 Task: Create New Customer with Customer Name: pOpshelf, Billing Address Line1: 1480 Vineyard Drive, Billing Address Line2:  Independence, Billing Address Line3:  Ohio 44131
Action: Mouse moved to (162, 31)
Screenshot: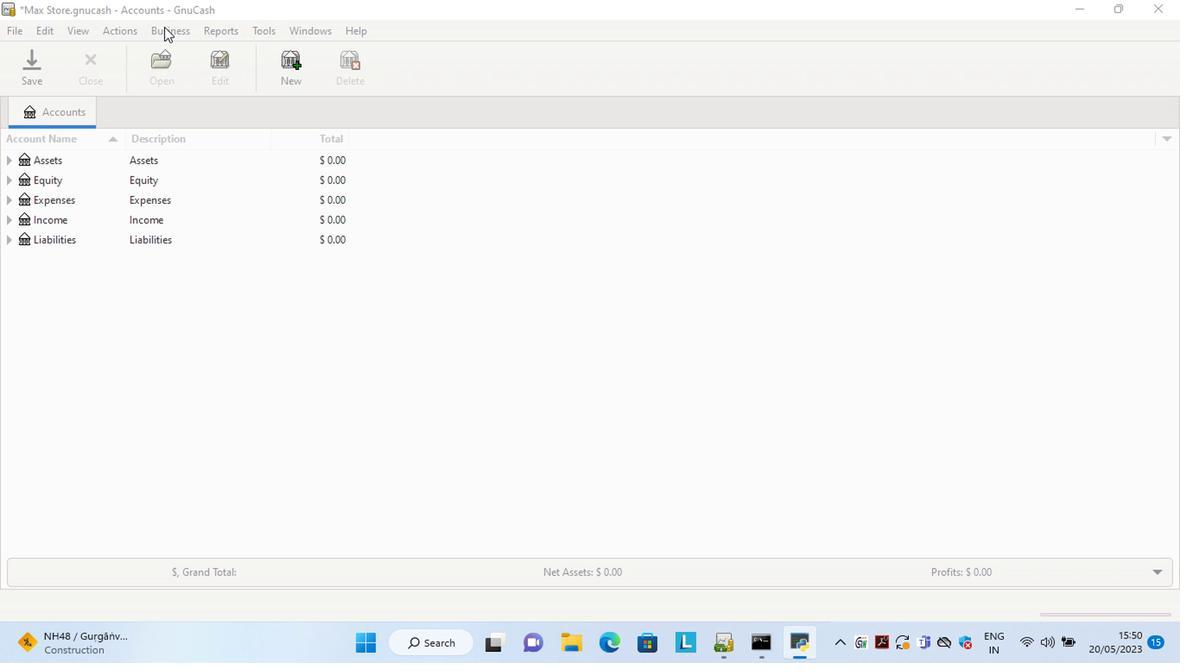 
Action: Mouse pressed left at (162, 31)
Screenshot: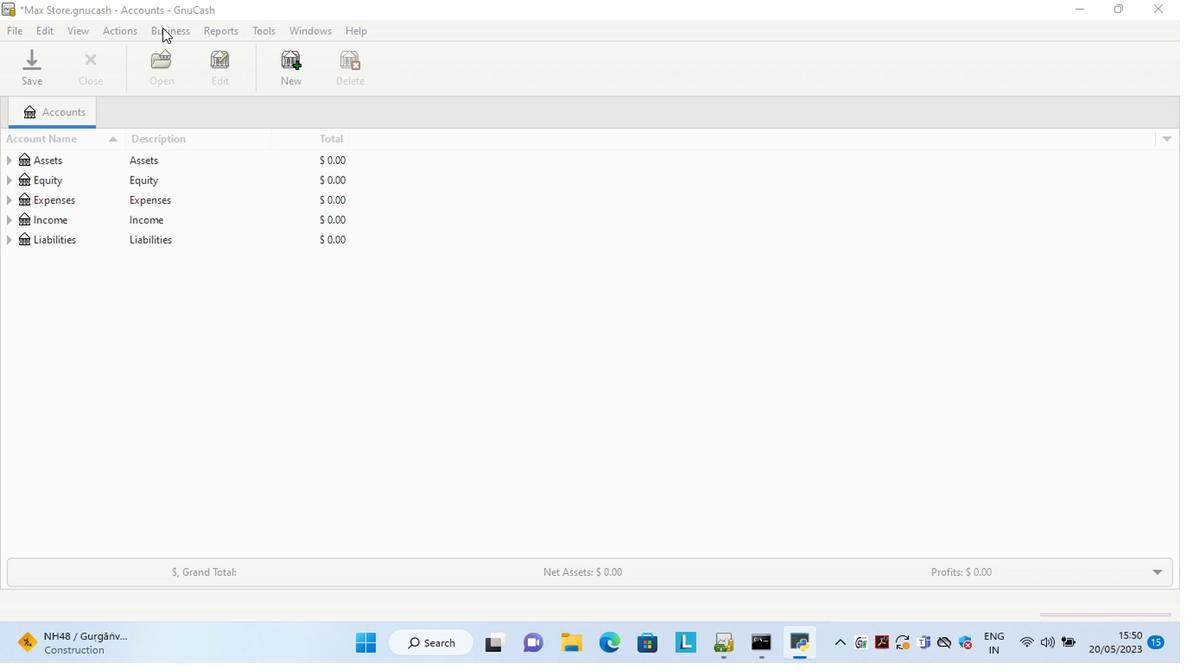 
Action: Mouse moved to (369, 77)
Screenshot: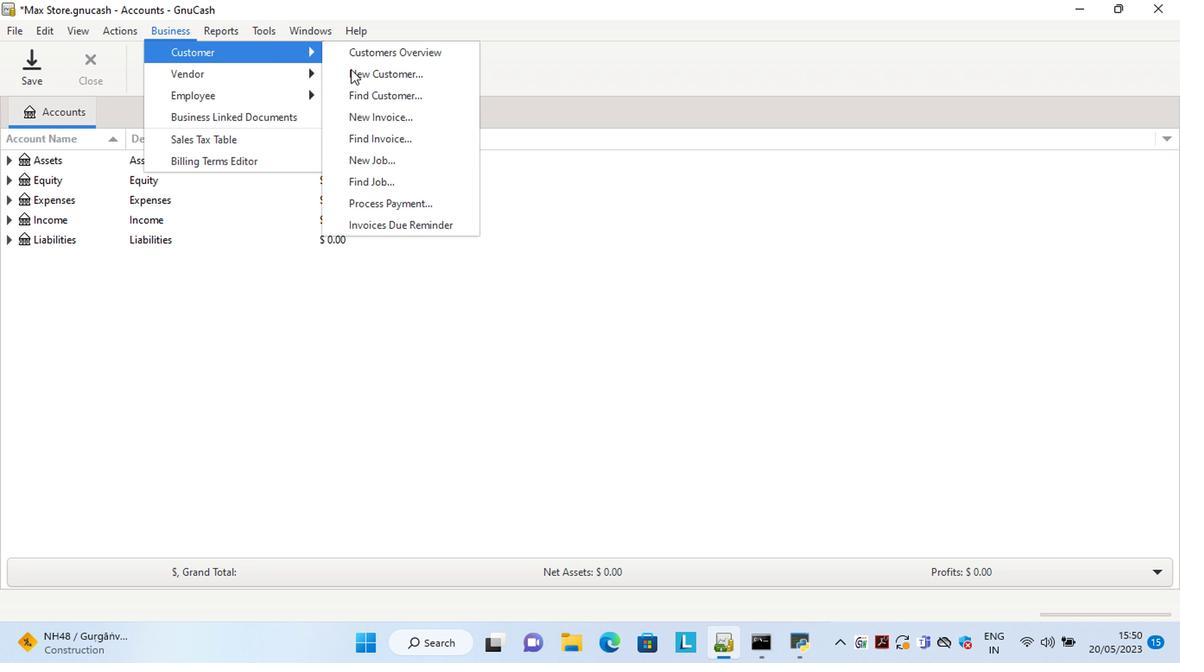 
Action: Mouse pressed left at (369, 77)
Screenshot: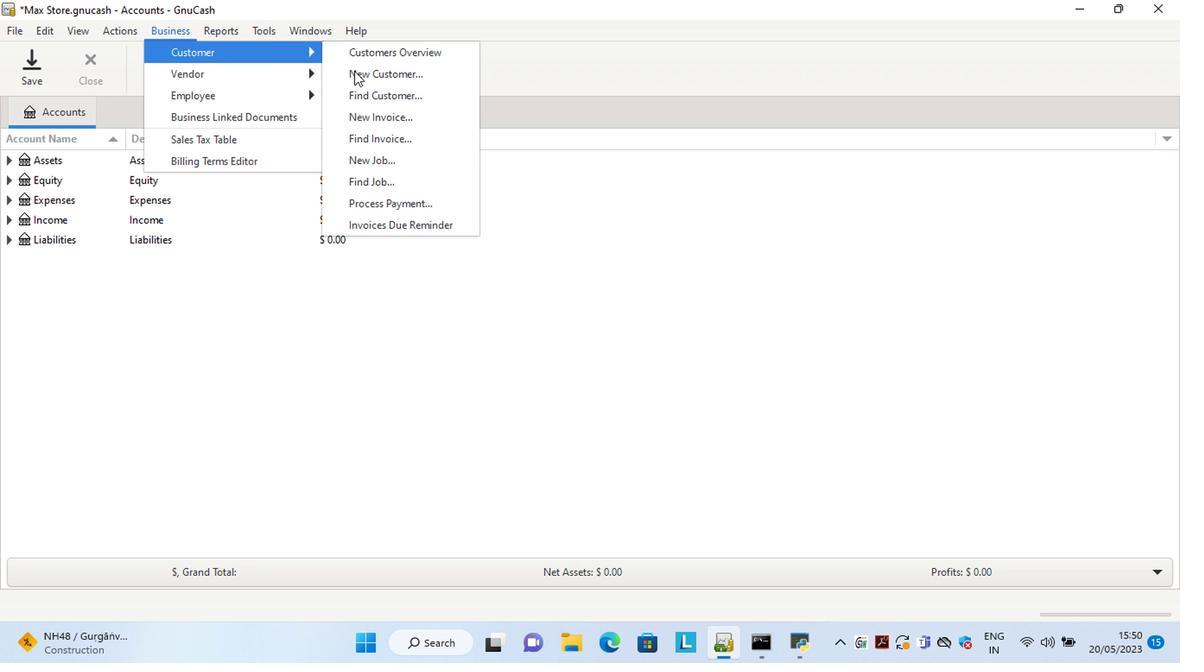 
Action: Mouse moved to (979, 273)
Screenshot: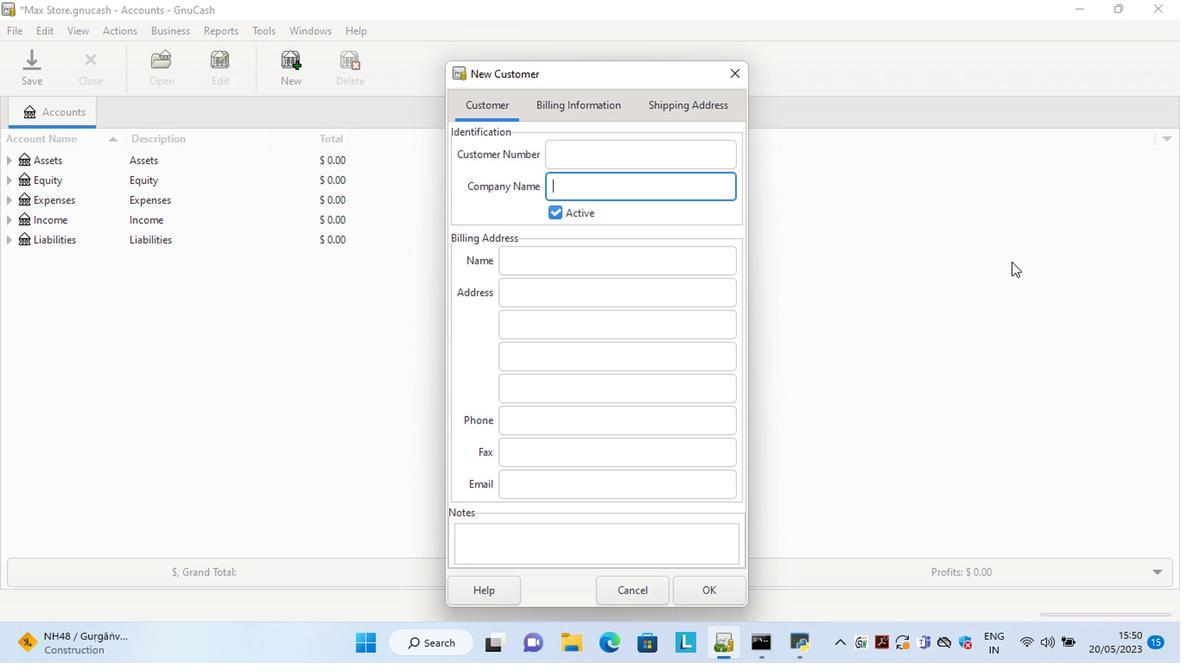 
Action: Key pressed <Key.shift><Key.shift><Key.shift><Key.shift>P<Key.shift>O<Key.backspace><Key.backspace><Key.shift>P<Key.backspace>p<Key.shift>Opshelf<Key.tab><Key.tab><Key.tab>1480<Key.space><Key.shift>Vineyard<Key.space><Key.shift>F<Key.backspace>v<Key.tab>i<Key.tab>o<Key.tab>
Screenshot: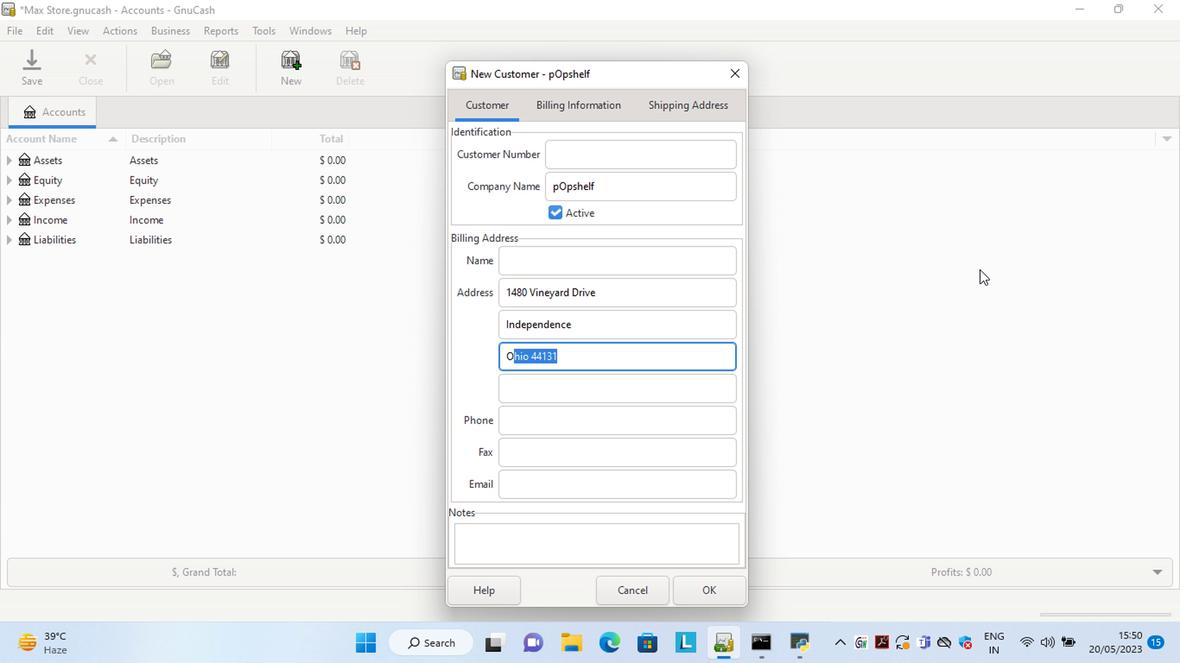 
Action: Mouse moved to (700, 596)
Screenshot: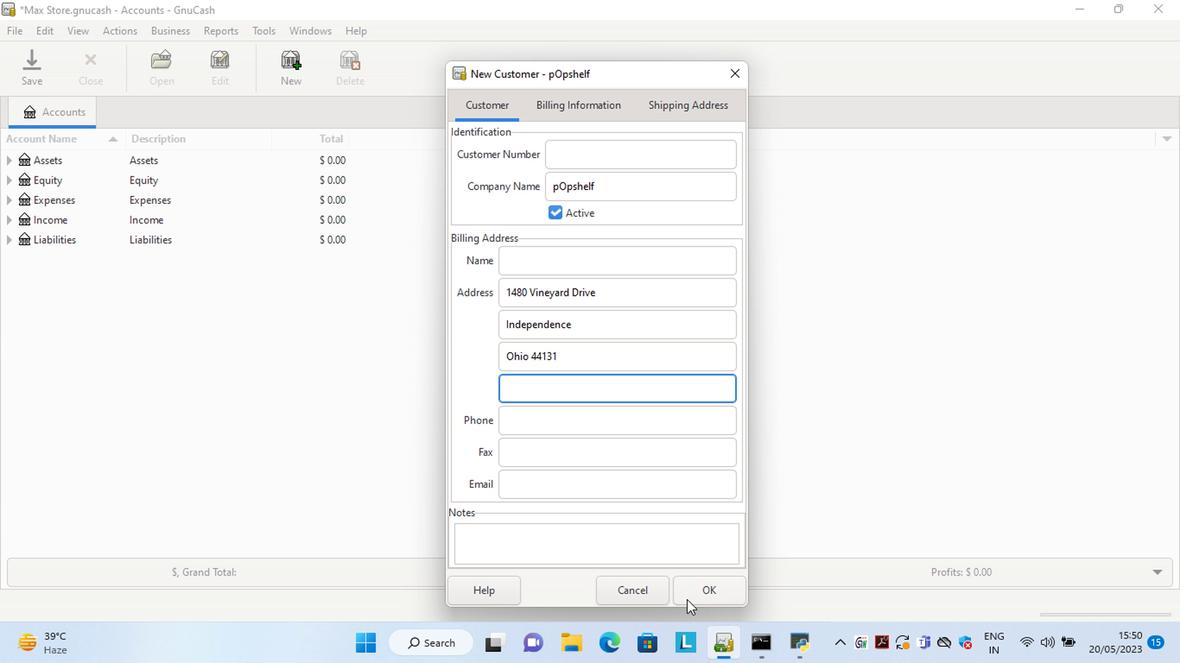 
Action: Mouse pressed left at (700, 596)
Screenshot: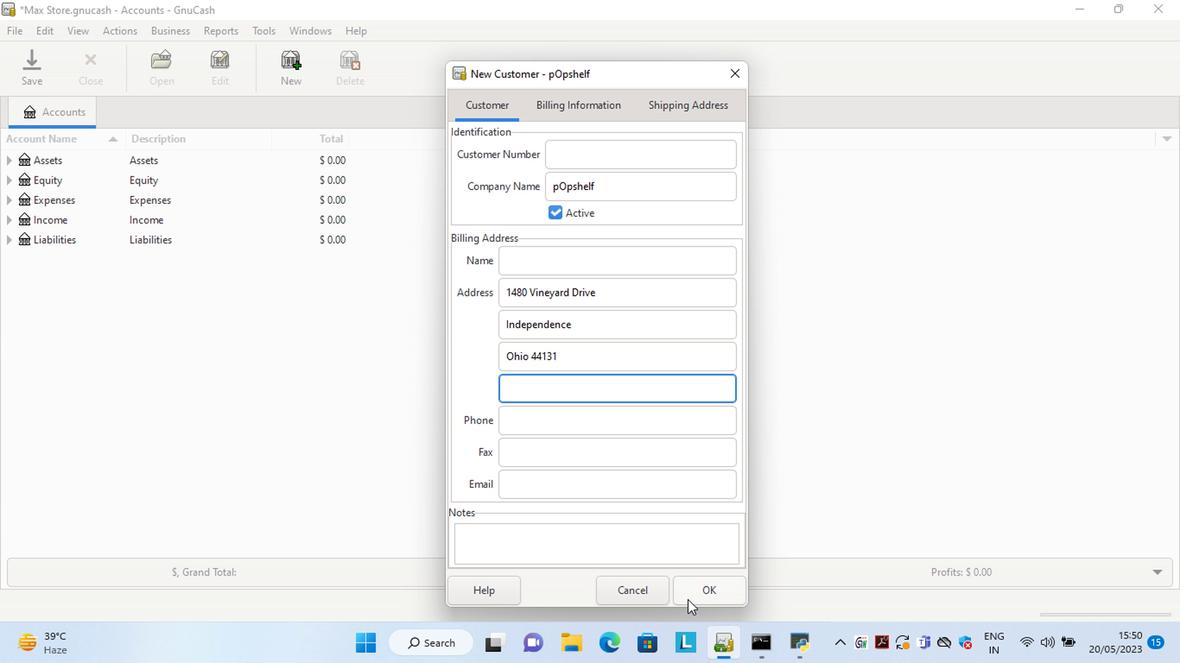 
Action: Mouse moved to (794, 458)
Screenshot: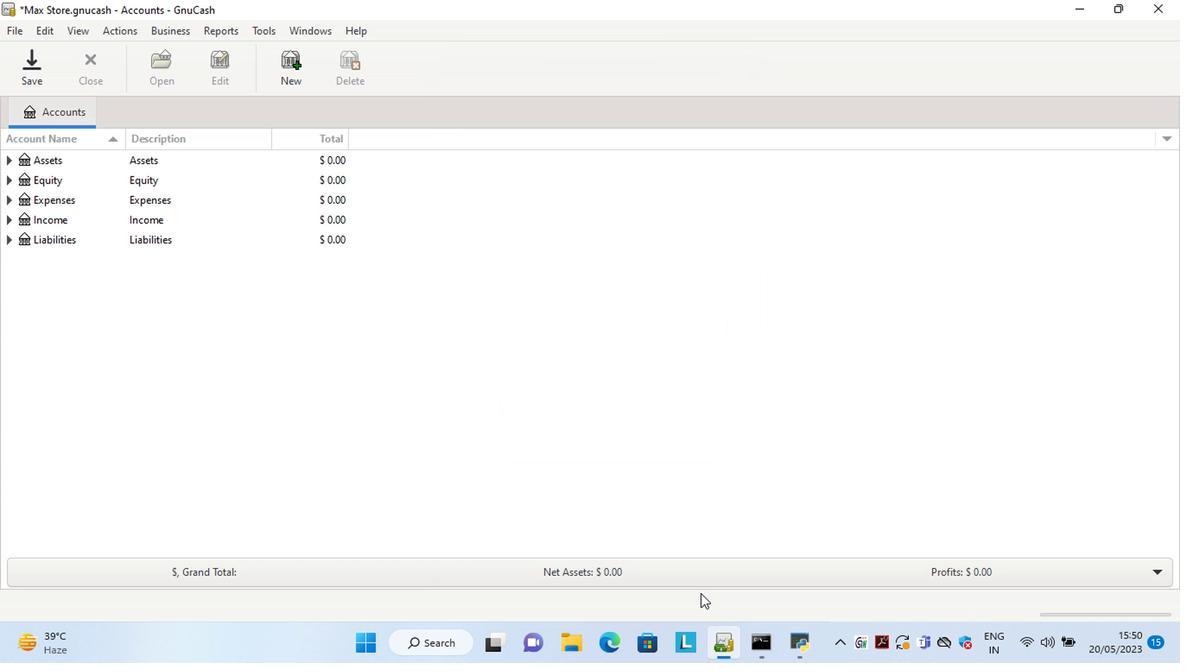 
